 Task: Freeze some users in your organization.
Action: Mouse moved to (653, 45)
Screenshot: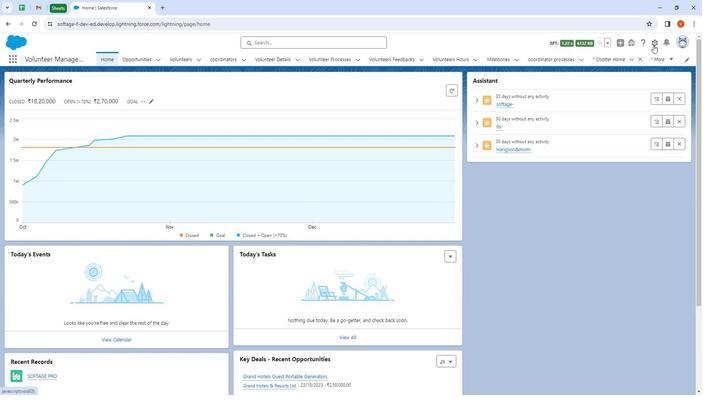 
Action: Mouse pressed left at (653, 45)
Screenshot: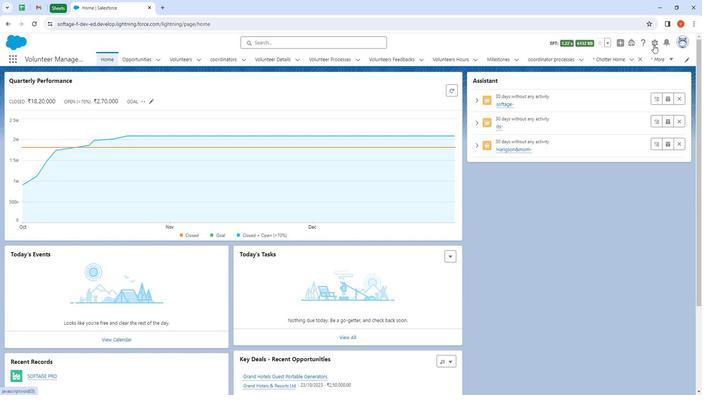 
Action: Mouse moved to (643, 71)
Screenshot: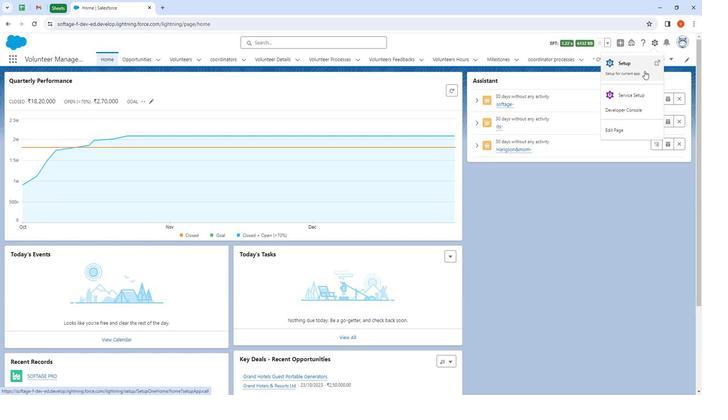 
Action: Mouse pressed left at (643, 71)
Screenshot: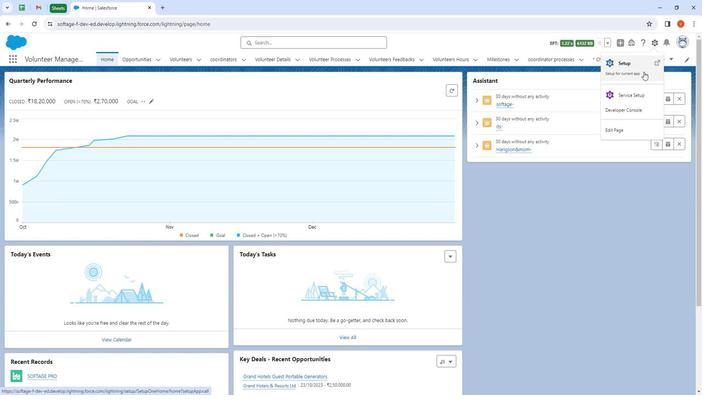 
Action: Mouse moved to (42, 208)
Screenshot: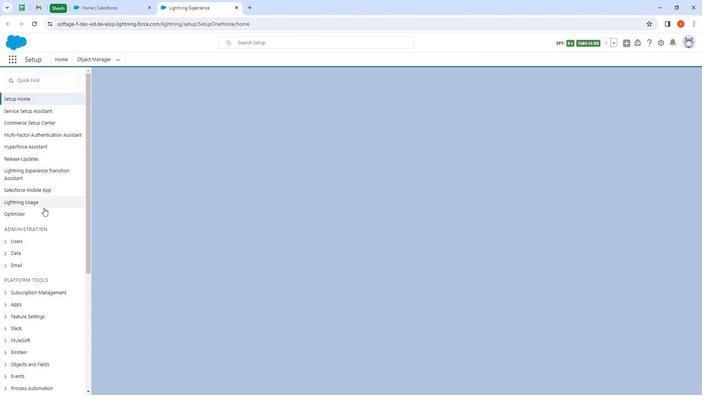 
Action: Mouse scrolled (42, 208) with delta (0, 0)
Screenshot: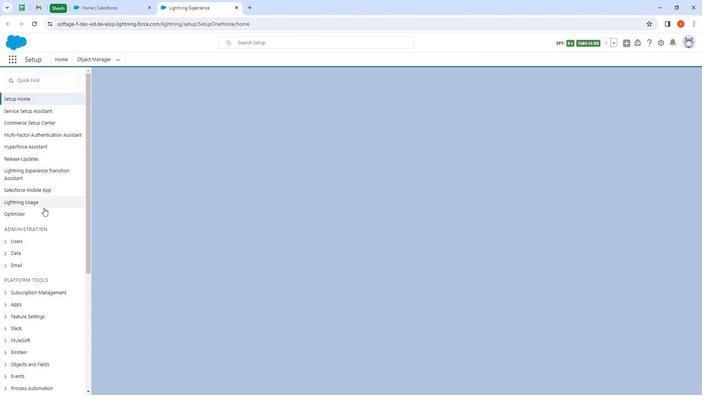 
Action: Mouse moved to (5, 203)
Screenshot: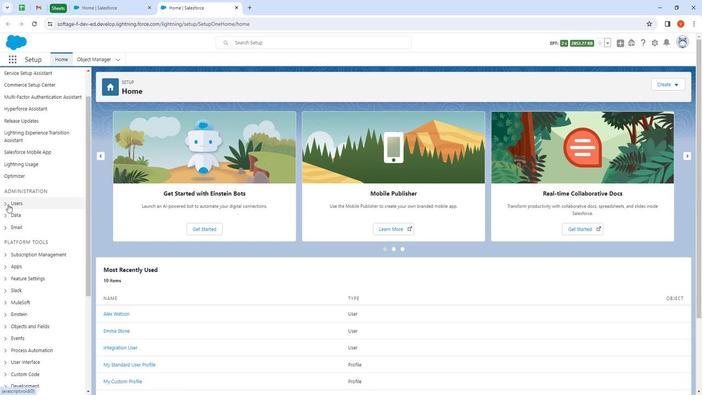 
Action: Mouse pressed left at (5, 203)
Screenshot: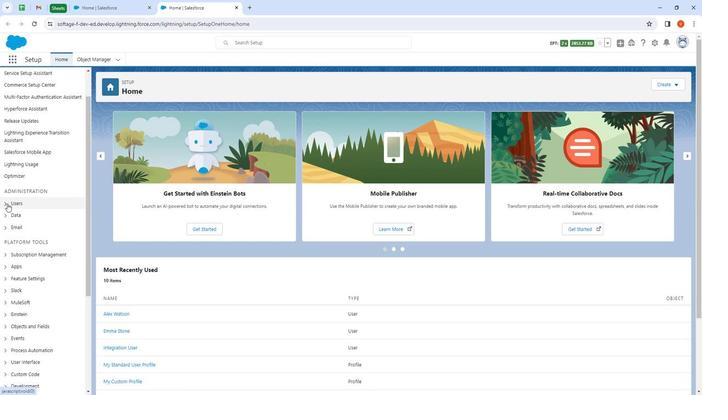 
Action: Mouse moved to (22, 300)
Screenshot: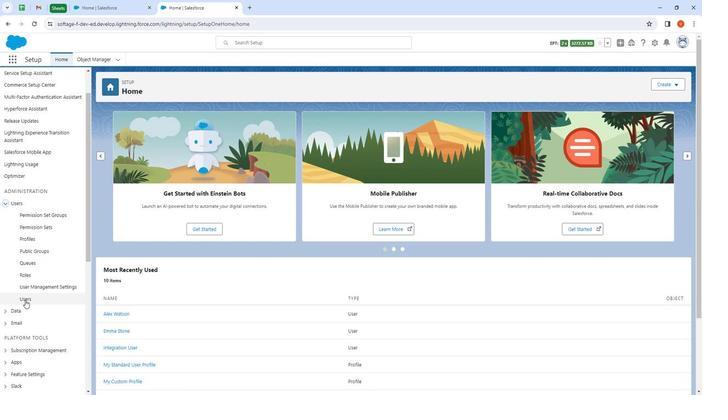 
Action: Mouse pressed left at (22, 300)
Screenshot: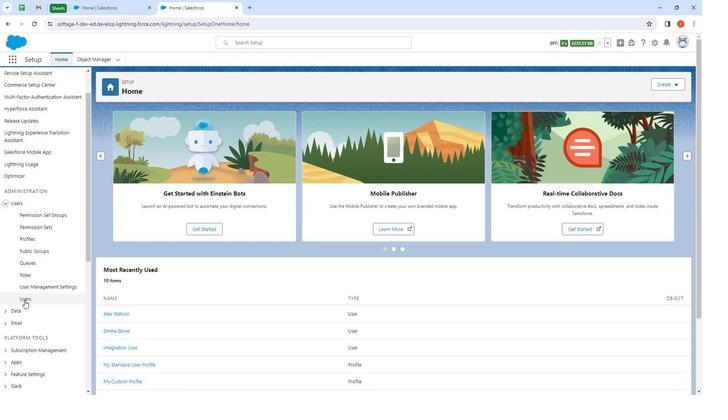 
Action: Mouse moved to (144, 203)
Screenshot: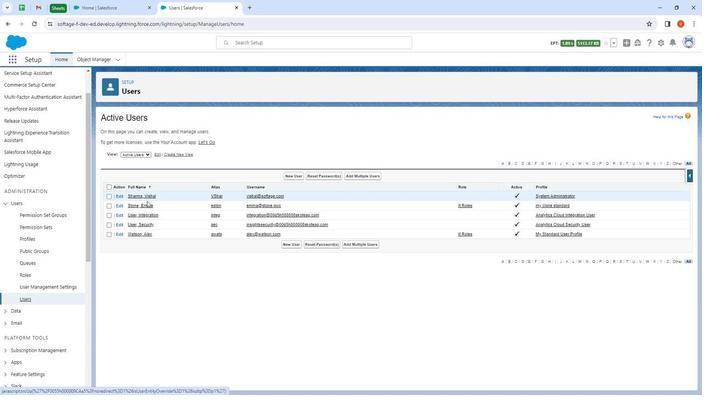 
Action: Mouse pressed left at (144, 203)
Screenshot: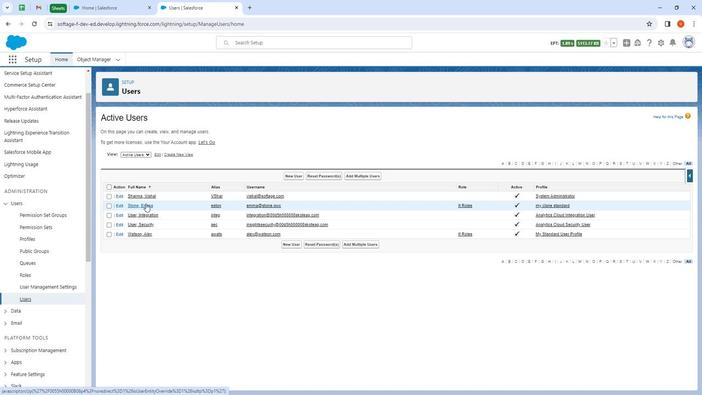 
Action: Mouse moved to (355, 151)
Screenshot: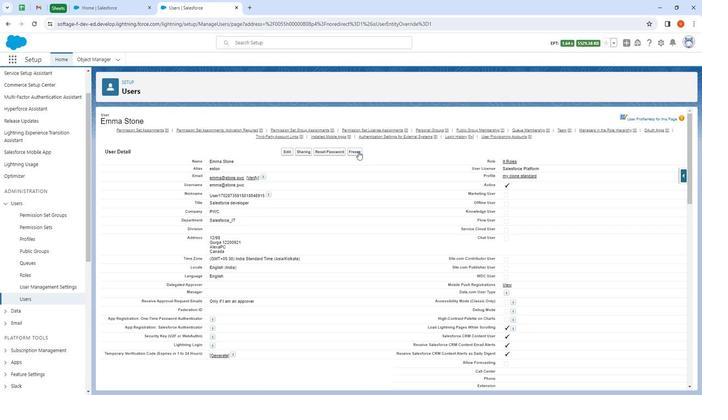 
Action: Mouse pressed left at (355, 151)
Screenshot: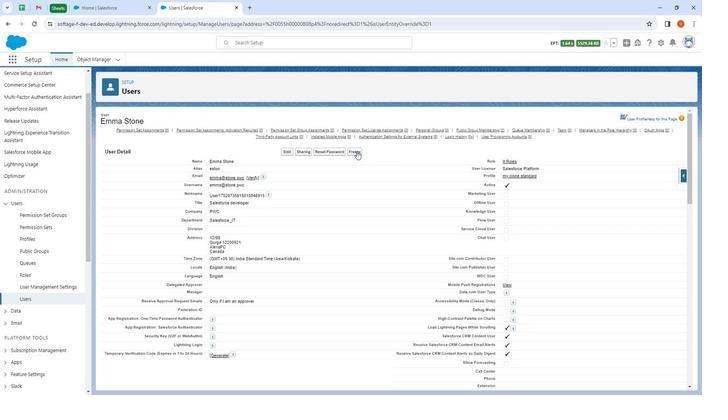 
Action: Mouse moved to (20, 301)
Screenshot: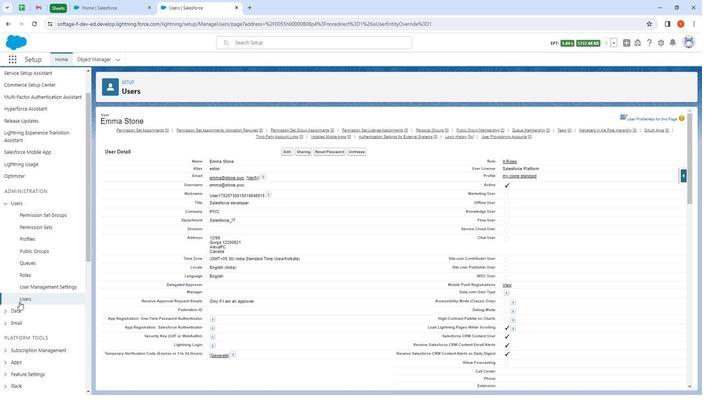 
Action: Mouse pressed left at (20, 301)
Screenshot: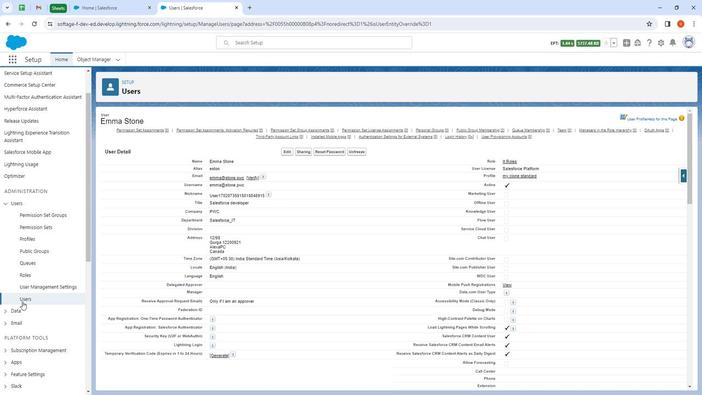 
Action: Mouse moved to (136, 233)
Screenshot: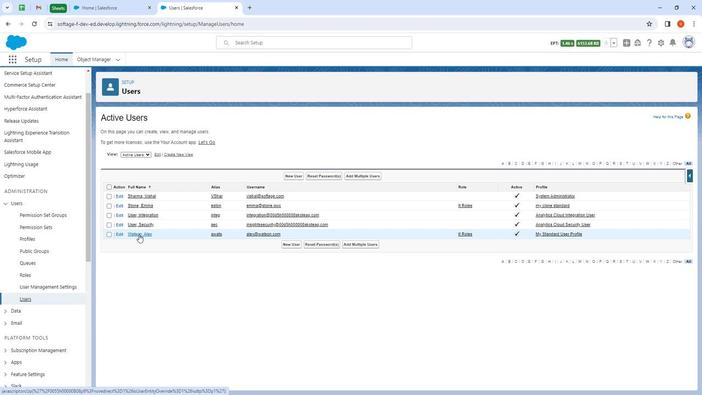 
Action: Mouse pressed left at (136, 233)
Screenshot: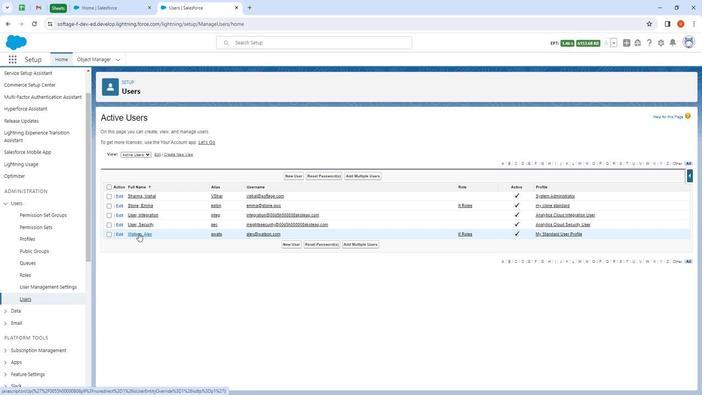 
Action: Mouse moved to (351, 149)
Screenshot: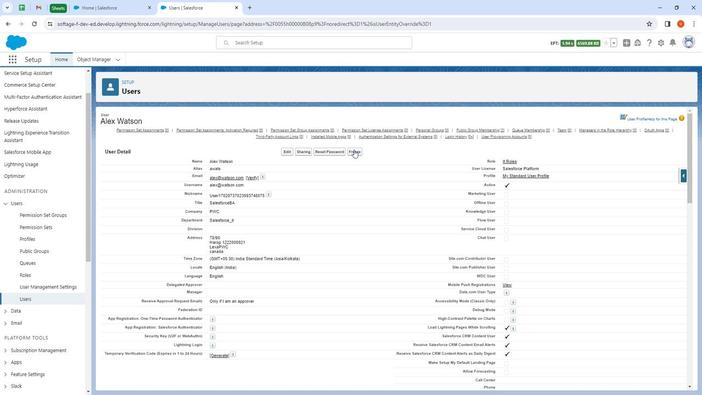 
Action: Mouse pressed left at (351, 149)
Screenshot: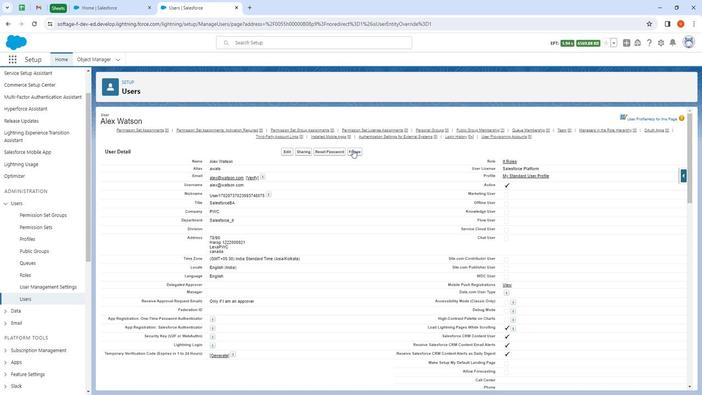 
Action: Mouse moved to (23, 298)
Screenshot: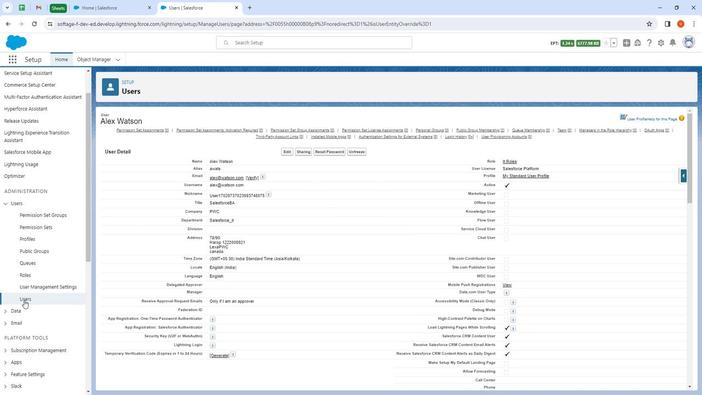 
Action: Mouse pressed left at (23, 298)
Screenshot: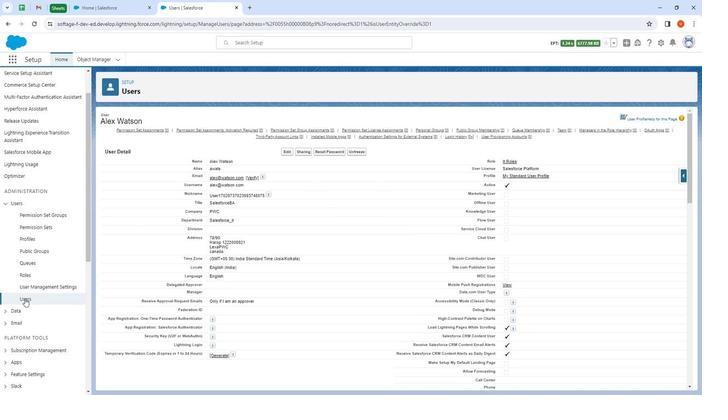 
Action: Mouse moved to (345, 323)
Screenshot: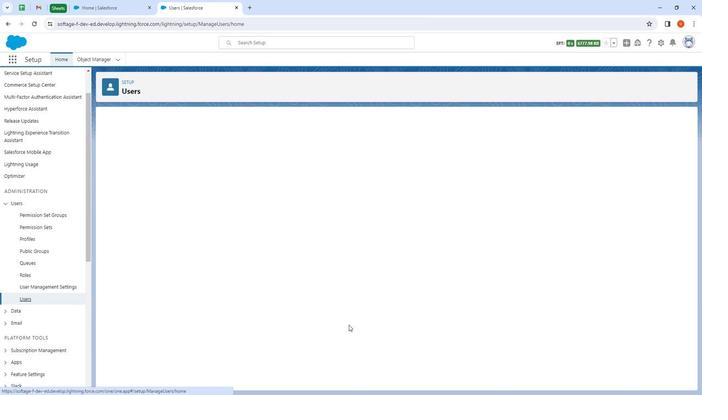 
